 Task: Add a condition where "Status category is Solved" in pending tickets.
Action: Mouse moved to (113, 388)
Screenshot: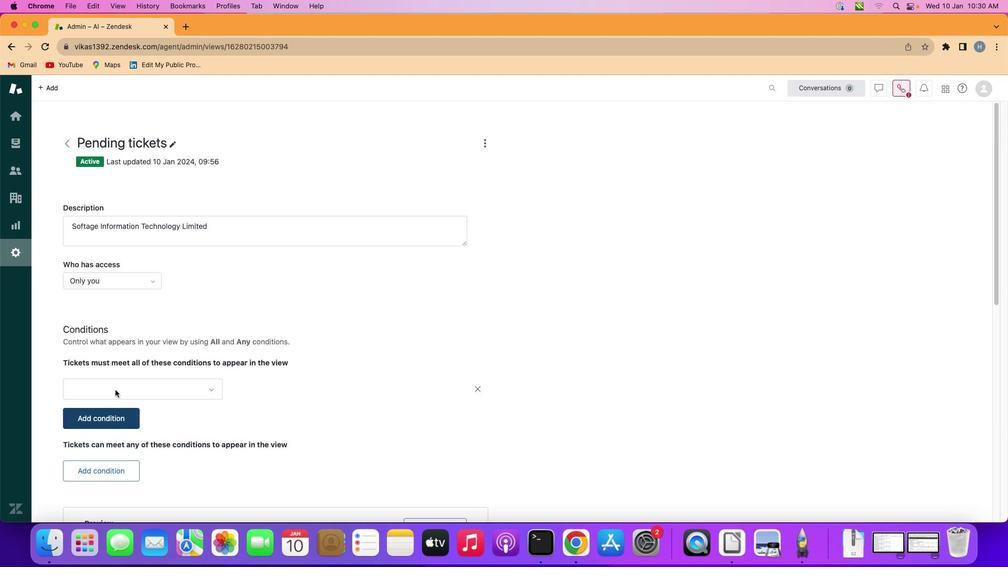 
Action: Mouse pressed left at (113, 388)
Screenshot: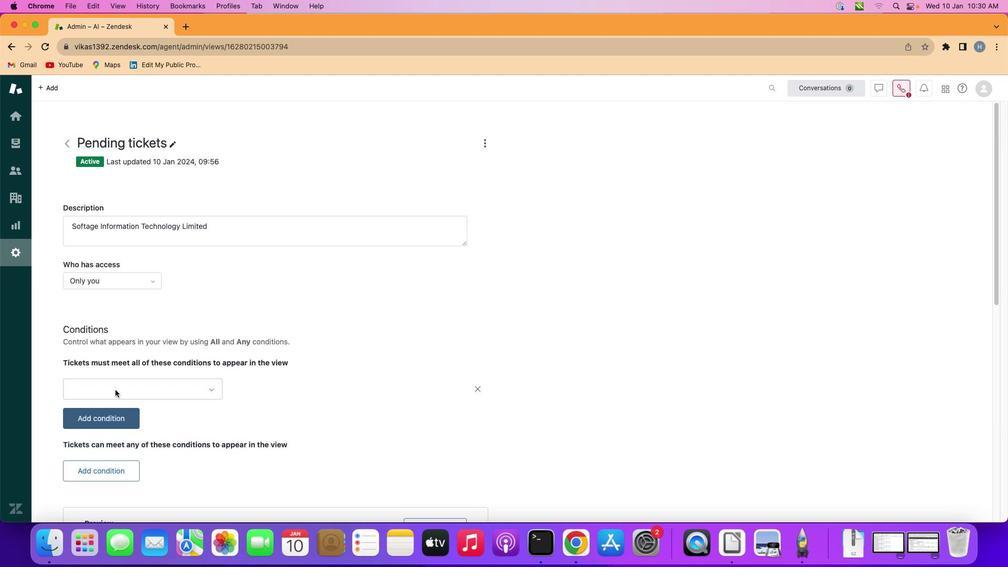 
Action: Mouse moved to (158, 386)
Screenshot: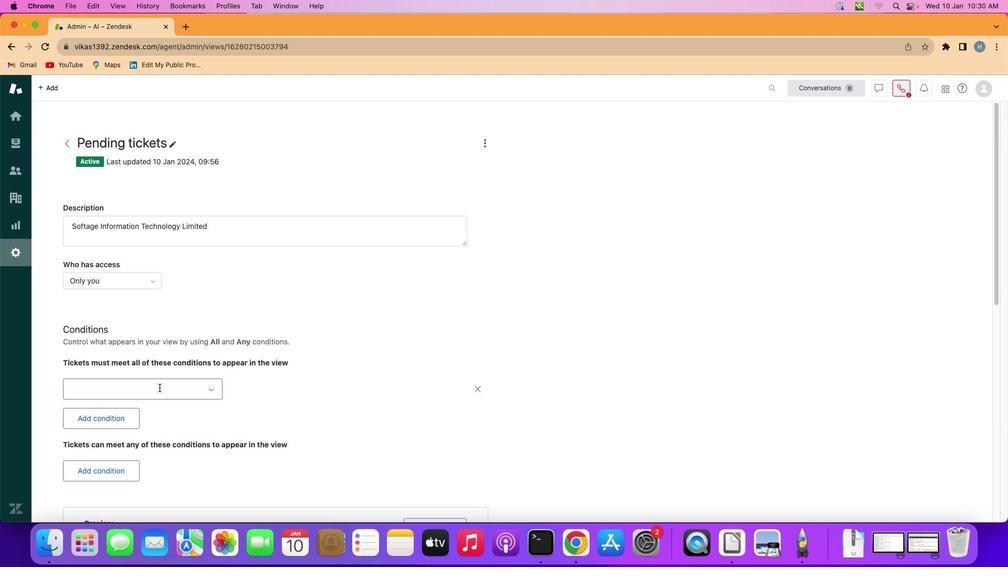 
Action: Mouse pressed left at (158, 386)
Screenshot: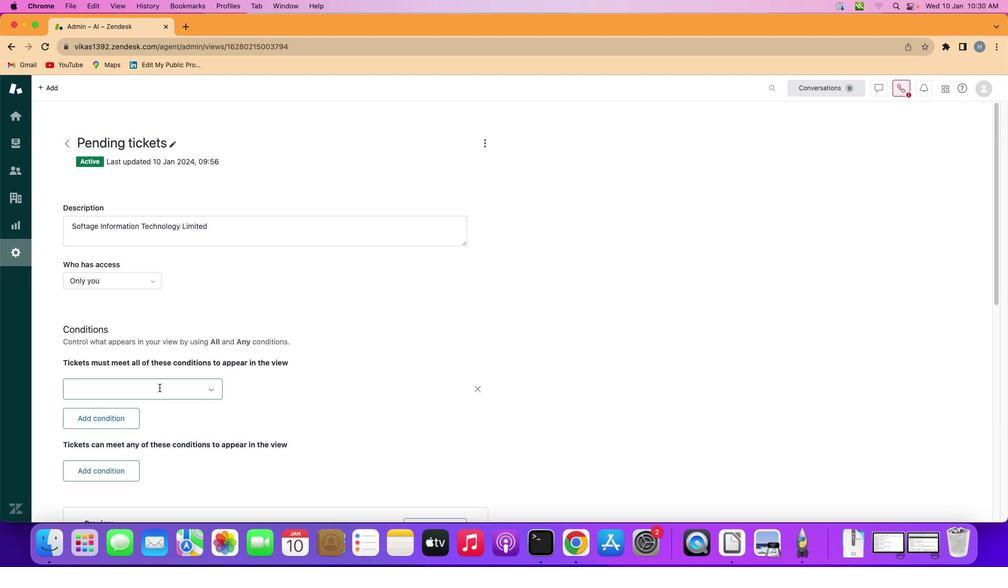 
Action: Mouse moved to (146, 208)
Screenshot: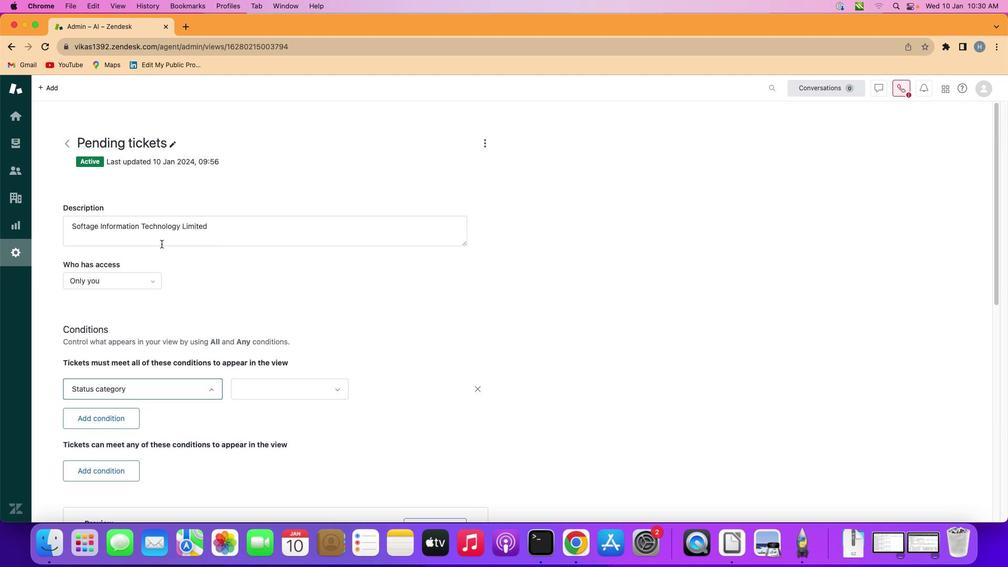 
Action: Mouse pressed left at (146, 208)
Screenshot: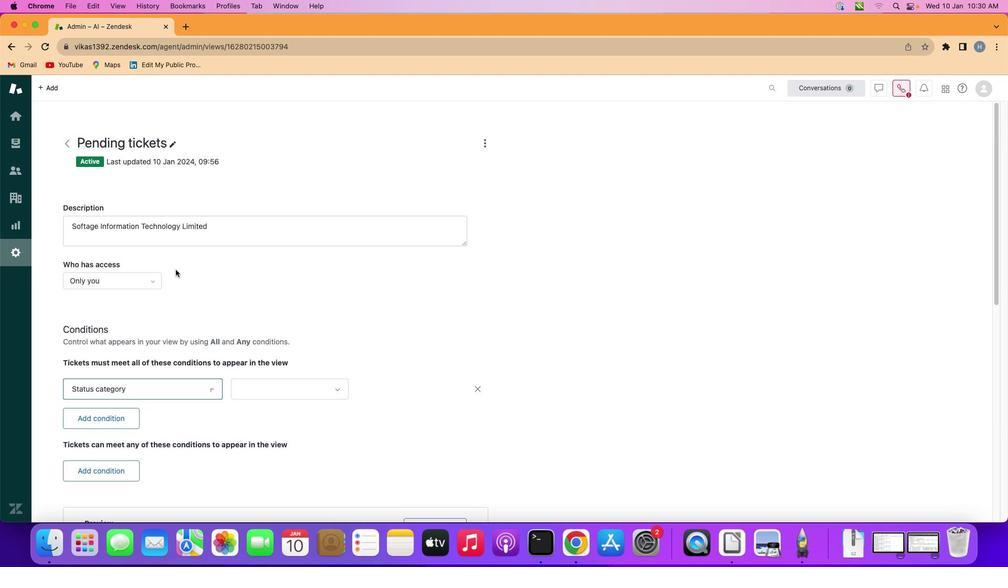 
Action: Mouse moved to (281, 385)
Screenshot: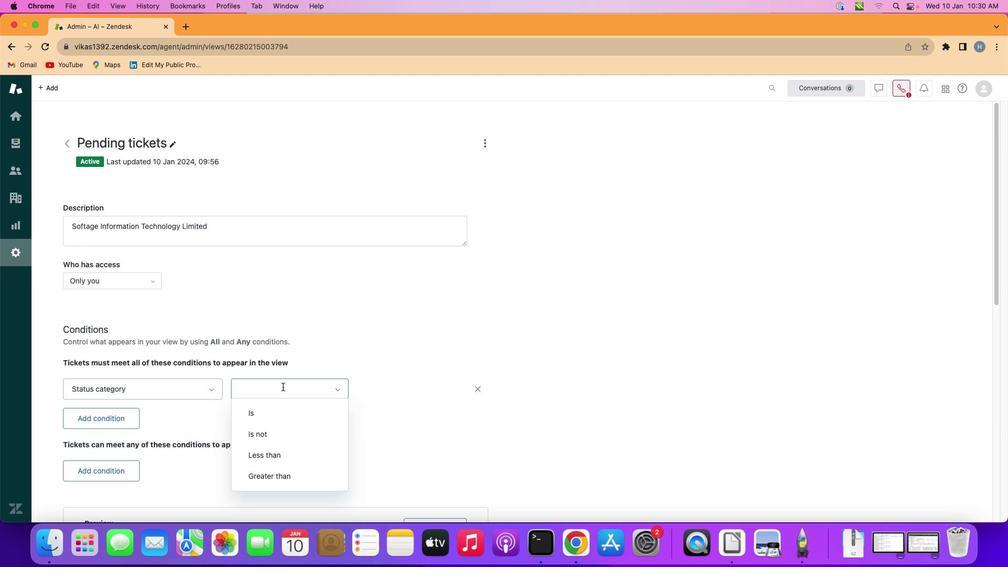 
Action: Mouse pressed left at (281, 385)
Screenshot: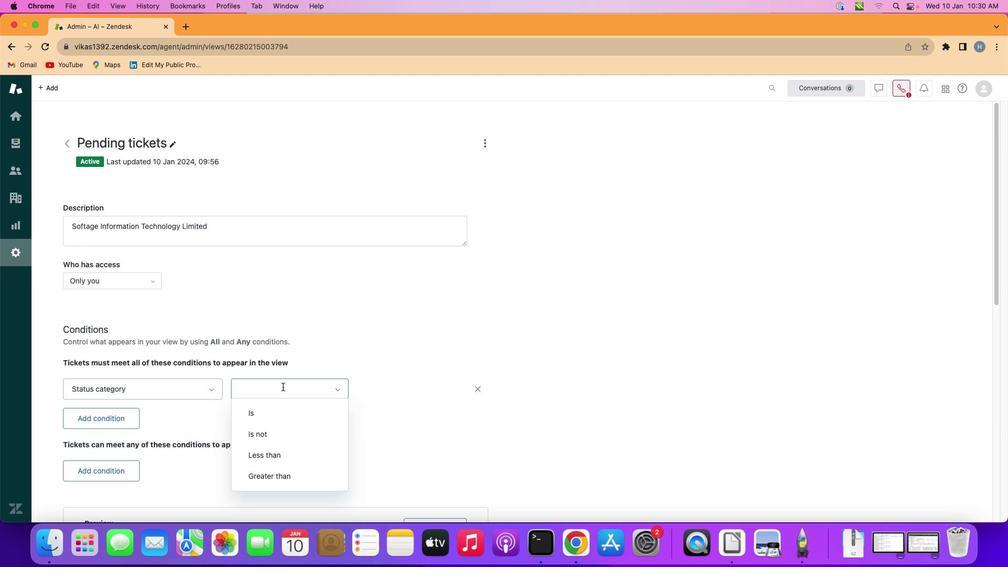 
Action: Mouse moved to (288, 416)
Screenshot: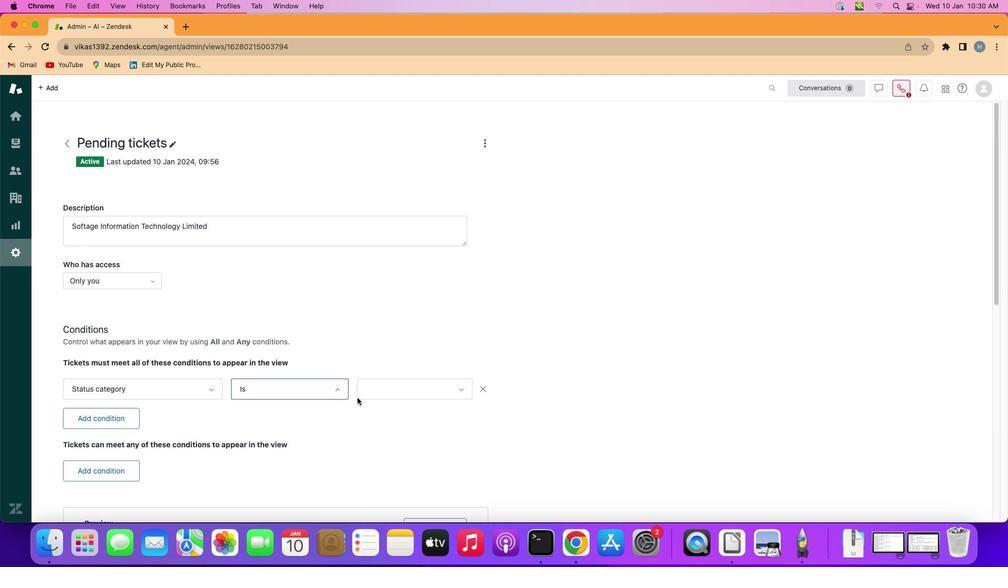 
Action: Mouse pressed left at (288, 416)
Screenshot: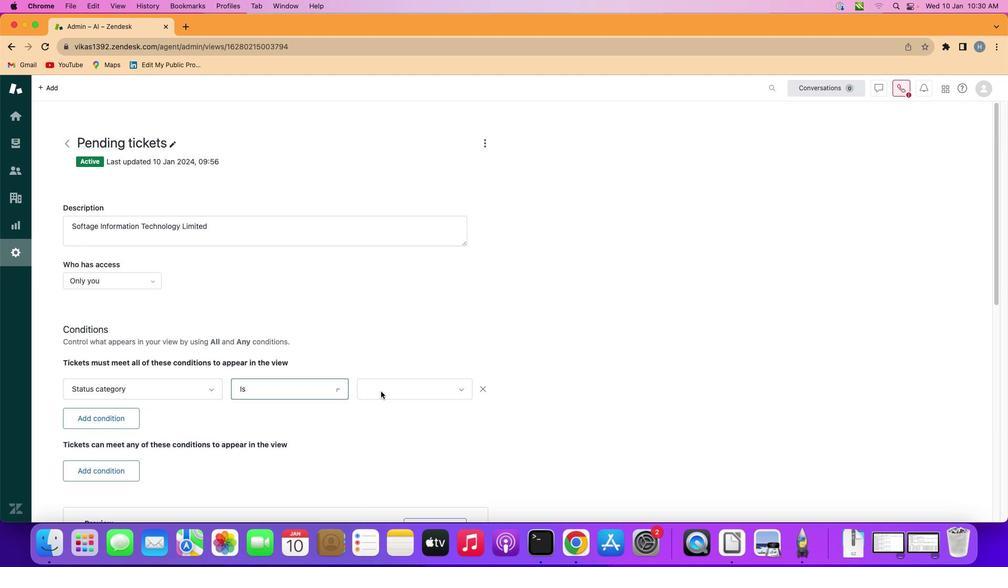 
Action: Mouse moved to (401, 386)
Screenshot: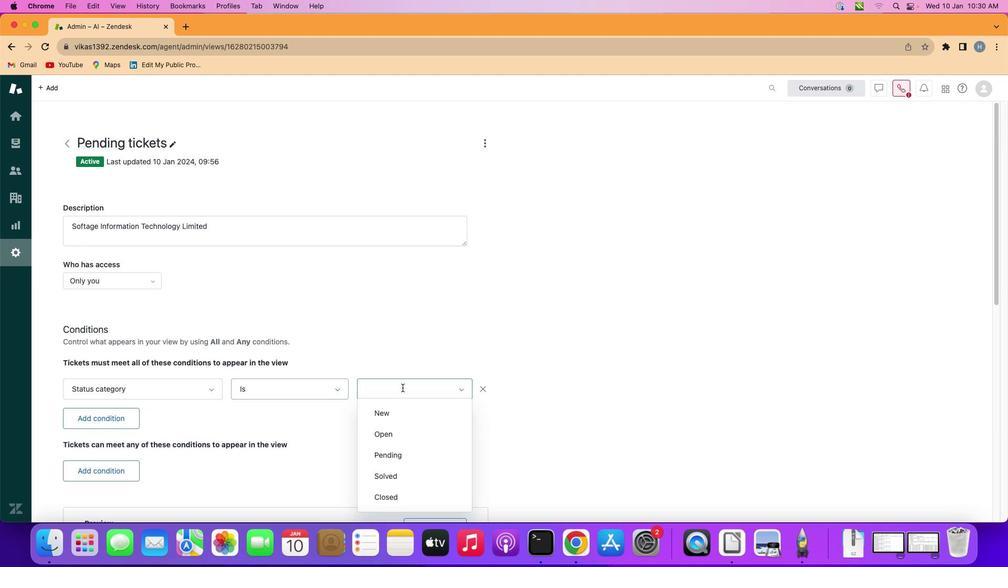 
Action: Mouse pressed left at (401, 386)
Screenshot: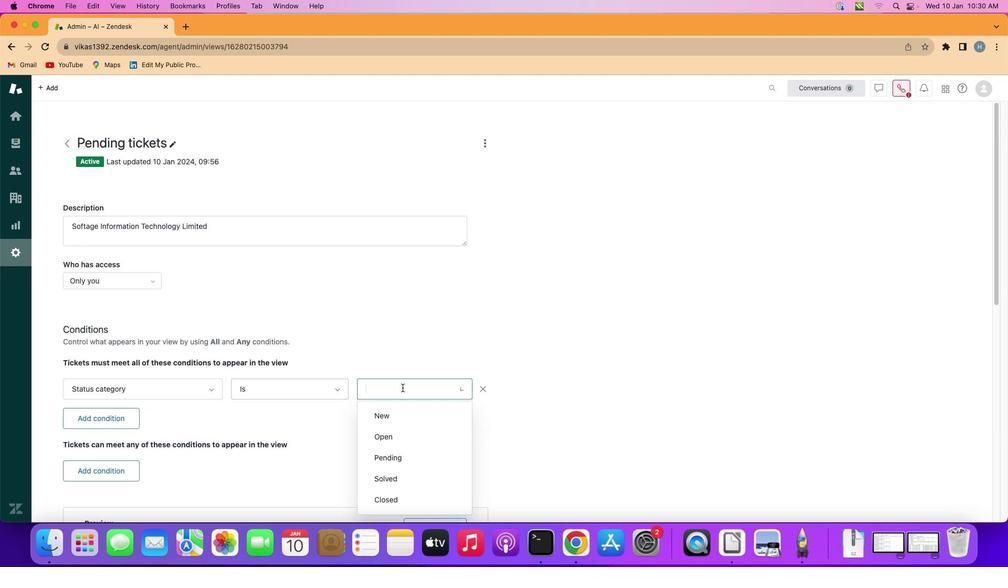 
Action: Mouse moved to (412, 470)
Screenshot: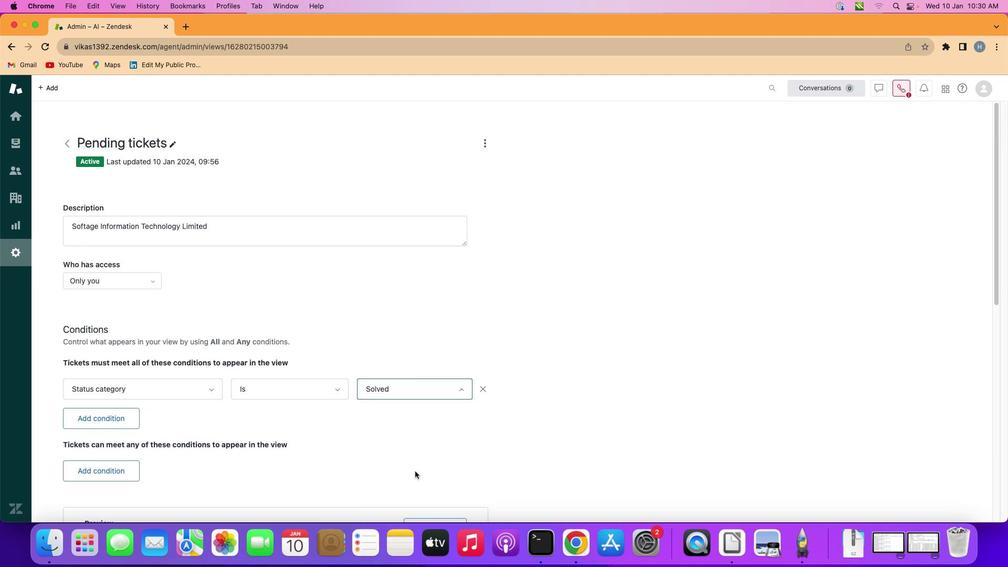 
Action: Mouse pressed left at (412, 470)
Screenshot: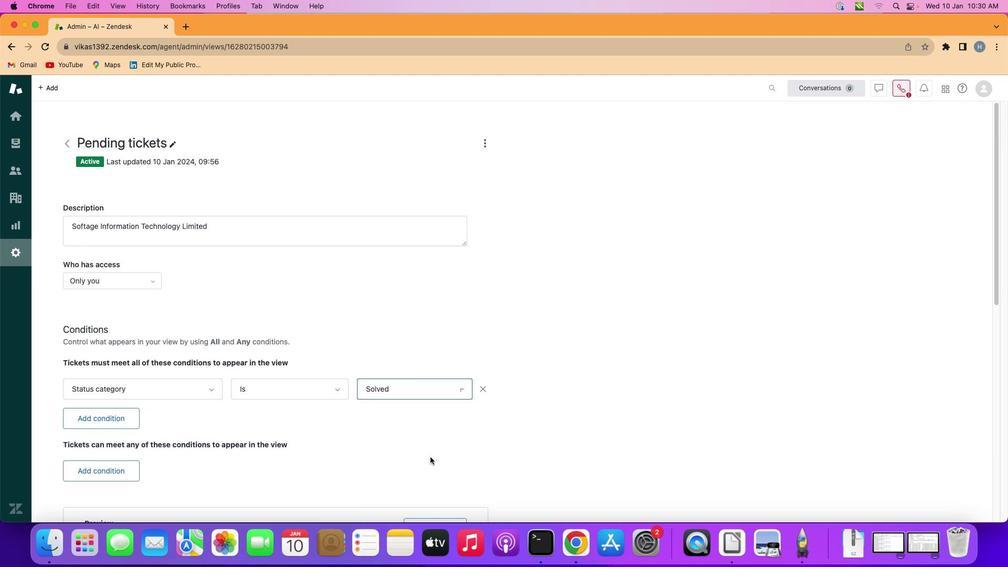 
Action: Mouse moved to (465, 418)
Screenshot: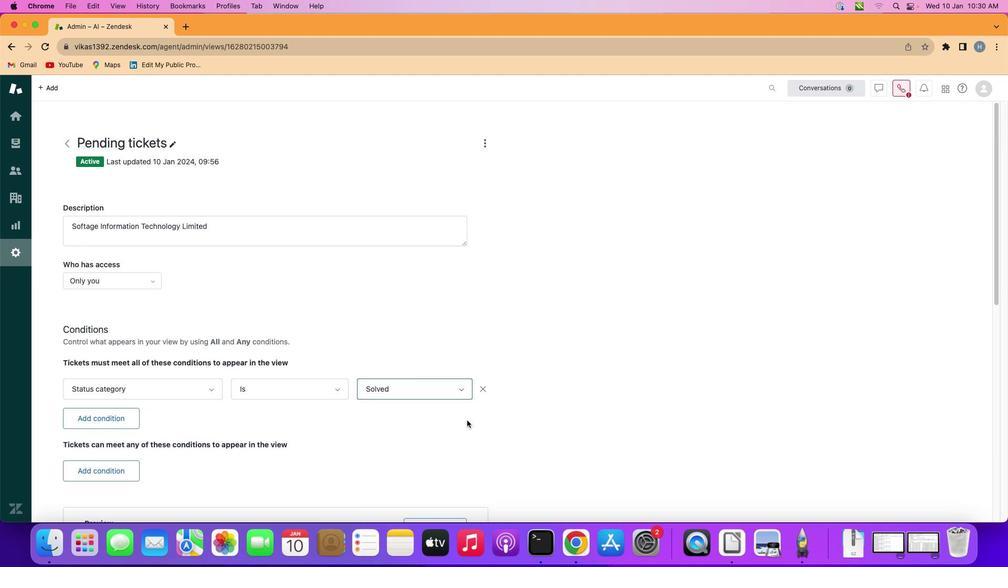 
